 Task: Add Sprouts Organic Sumatra Light Roast Ground Coffee to the cart.
Action: Mouse pressed left at (20, 87)
Screenshot: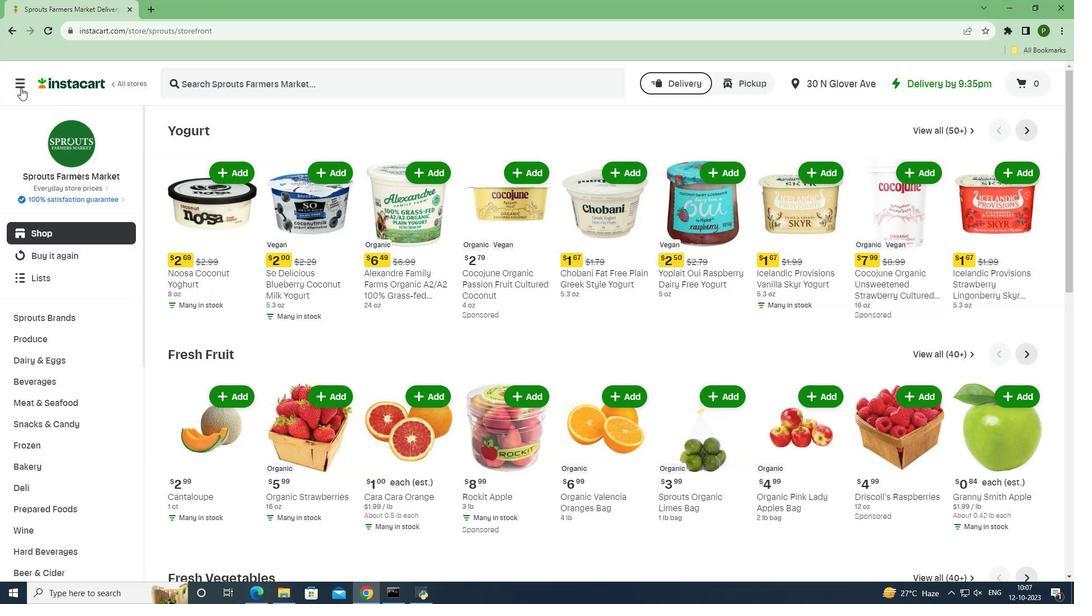 
Action: Mouse moved to (47, 301)
Screenshot: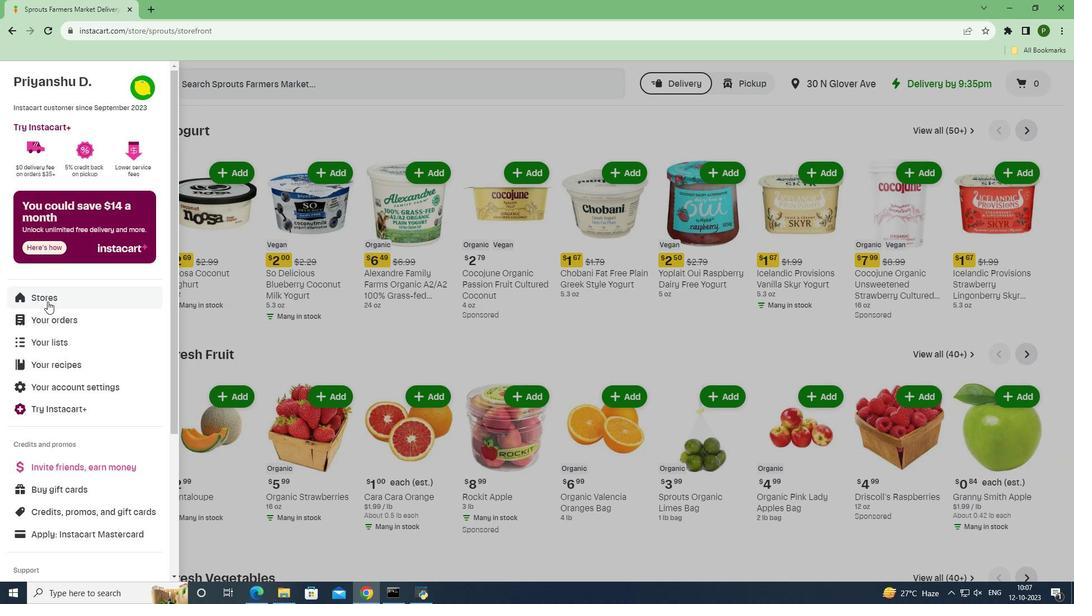 
Action: Mouse pressed left at (47, 301)
Screenshot: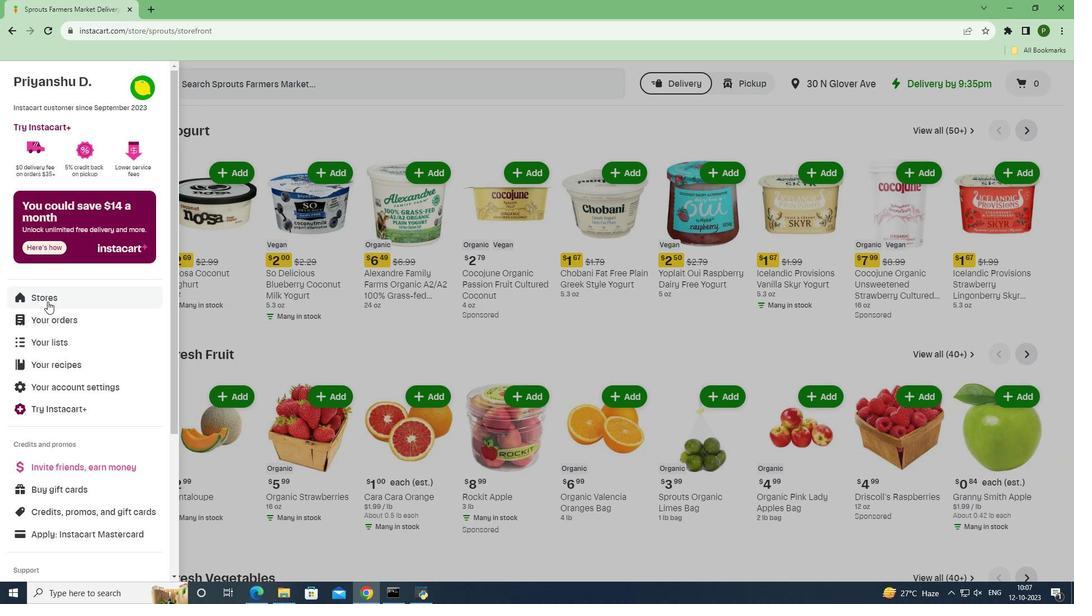 
Action: Mouse moved to (254, 132)
Screenshot: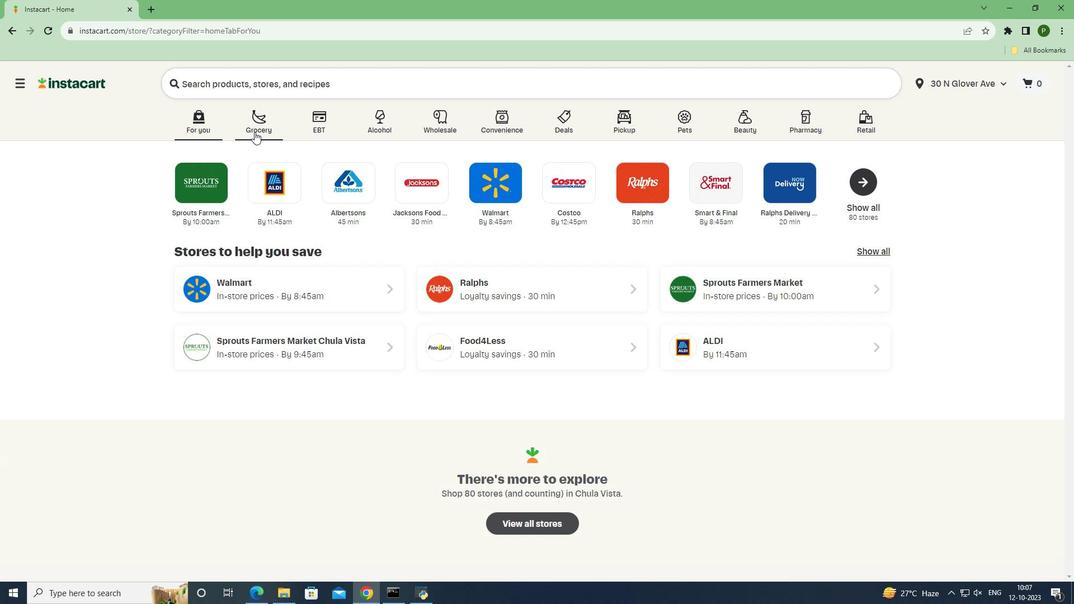 
Action: Mouse pressed left at (254, 132)
Screenshot: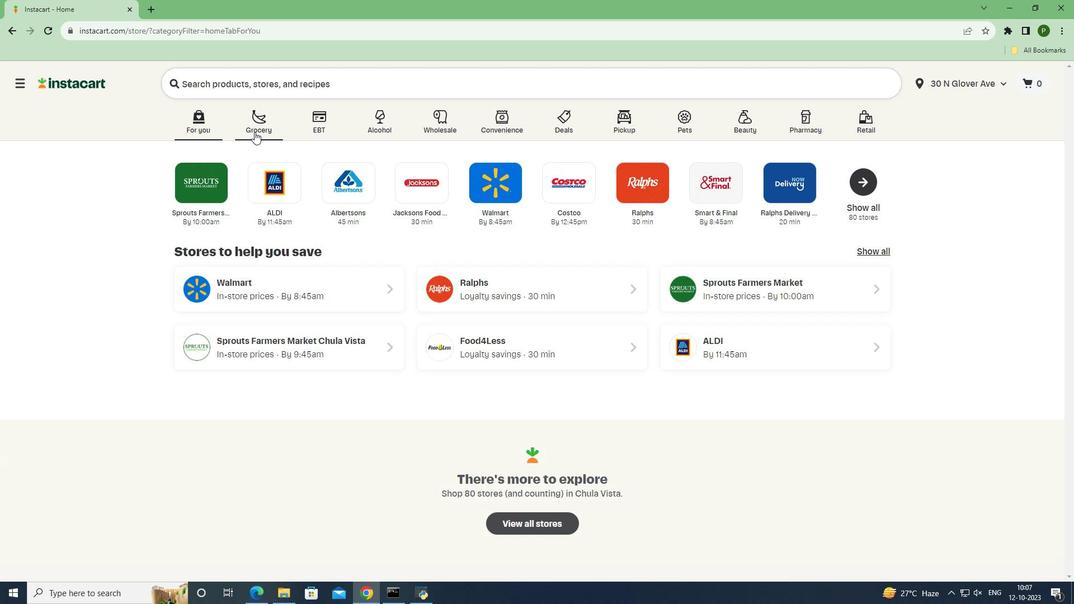
Action: Mouse moved to (445, 260)
Screenshot: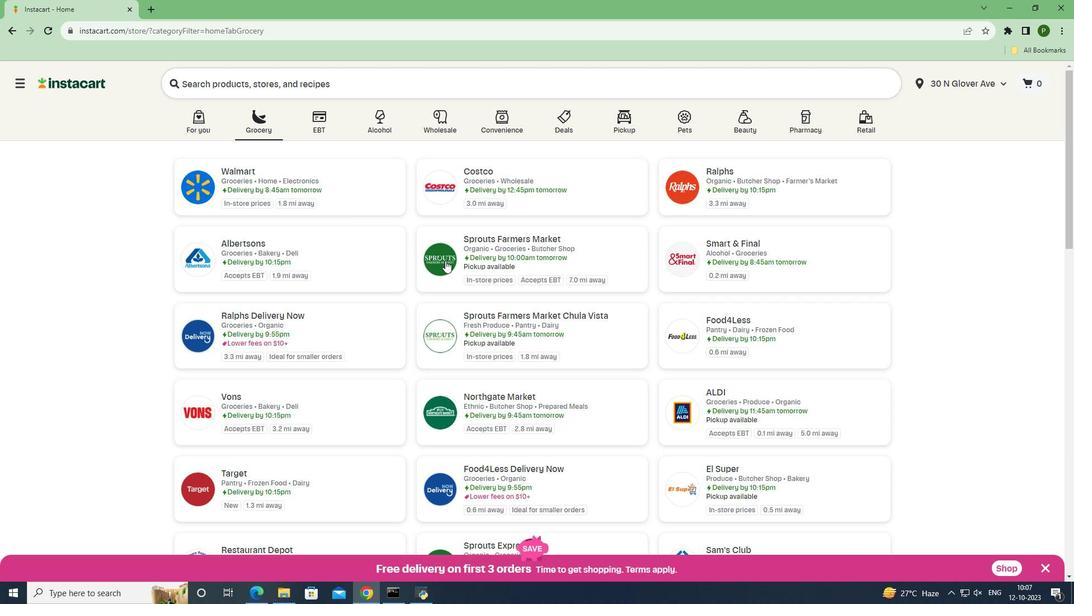 
Action: Mouse pressed left at (445, 260)
Screenshot: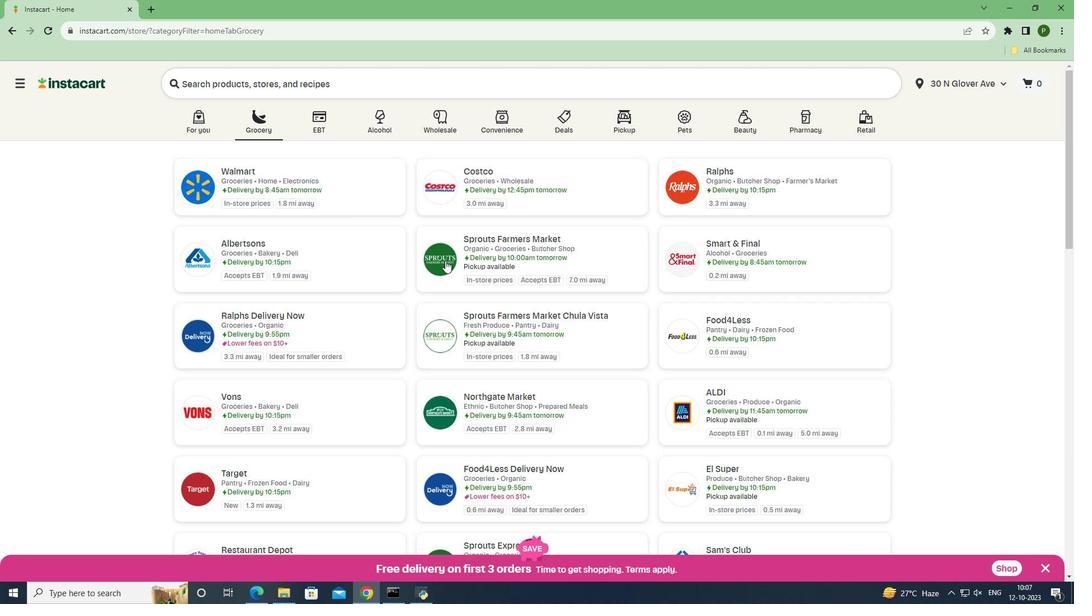 
Action: Mouse moved to (90, 385)
Screenshot: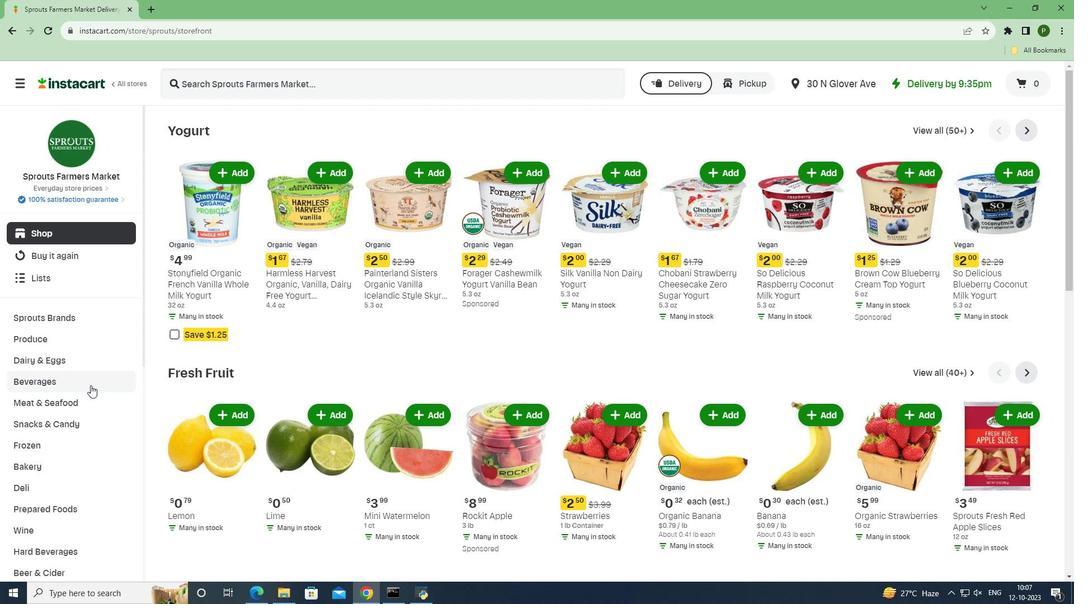 
Action: Mouse pressed left at (90, 385)
Screenshot: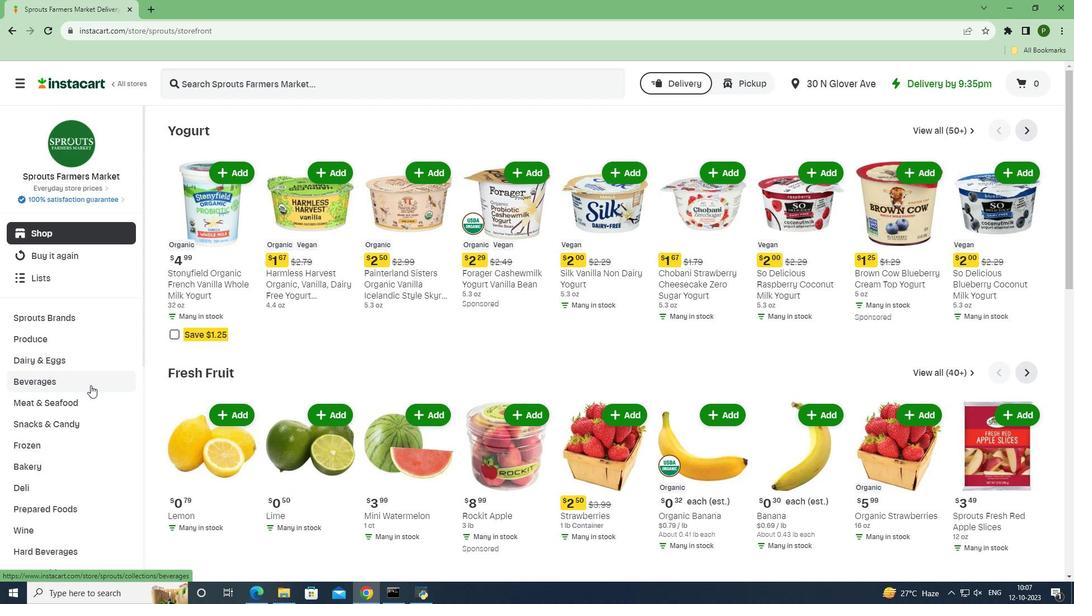 
Action: Mouse moved to (413, 154)
Screenshot: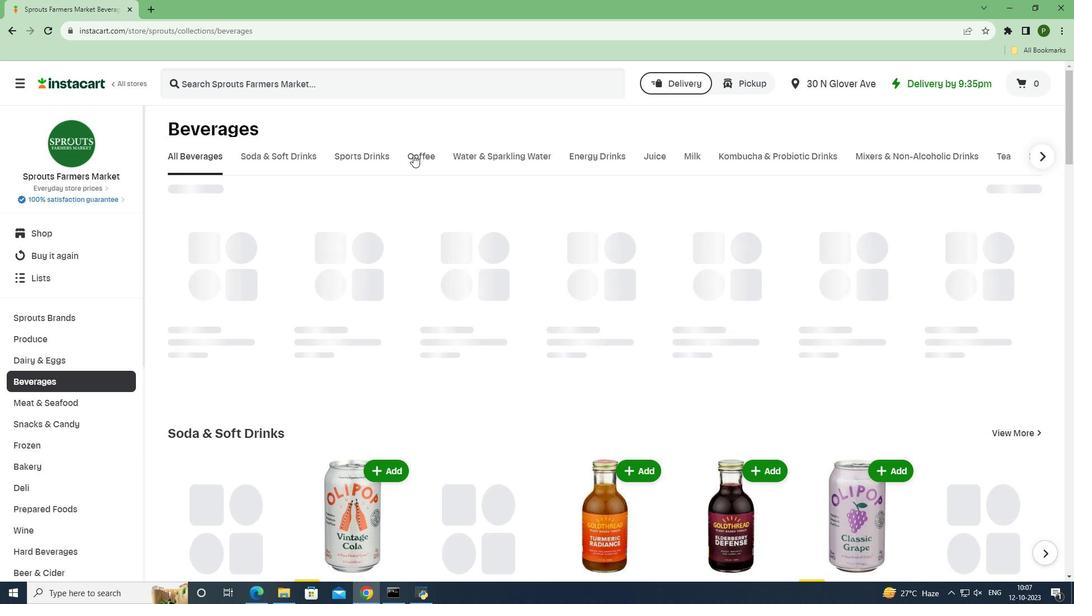 
Action: Mouse pressed left at (413, 154)
Screenshot: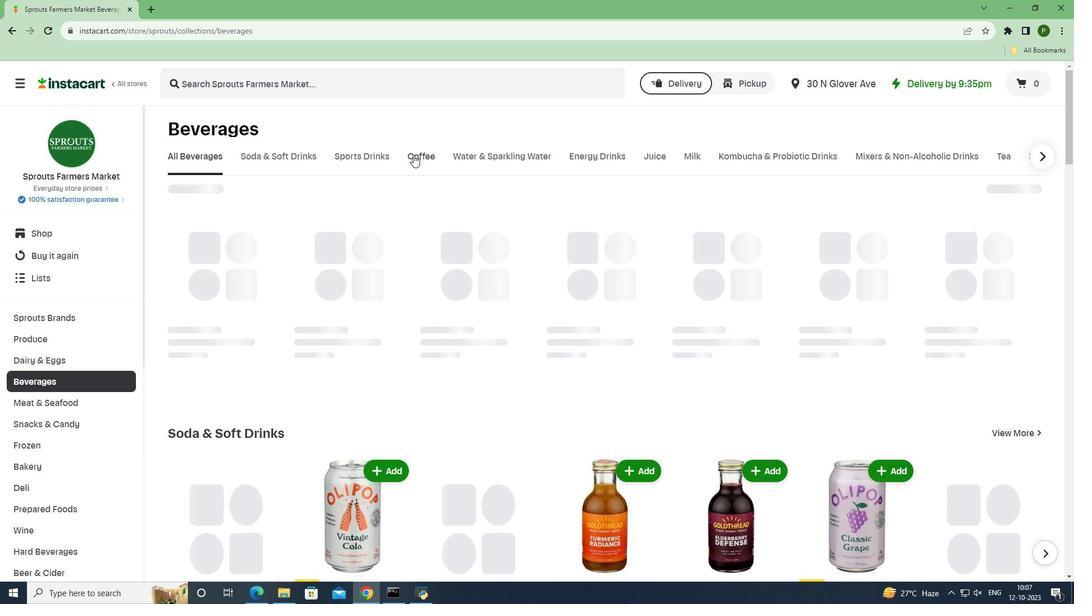 
Action: Mouse moved to (309, 90)
Screenshot: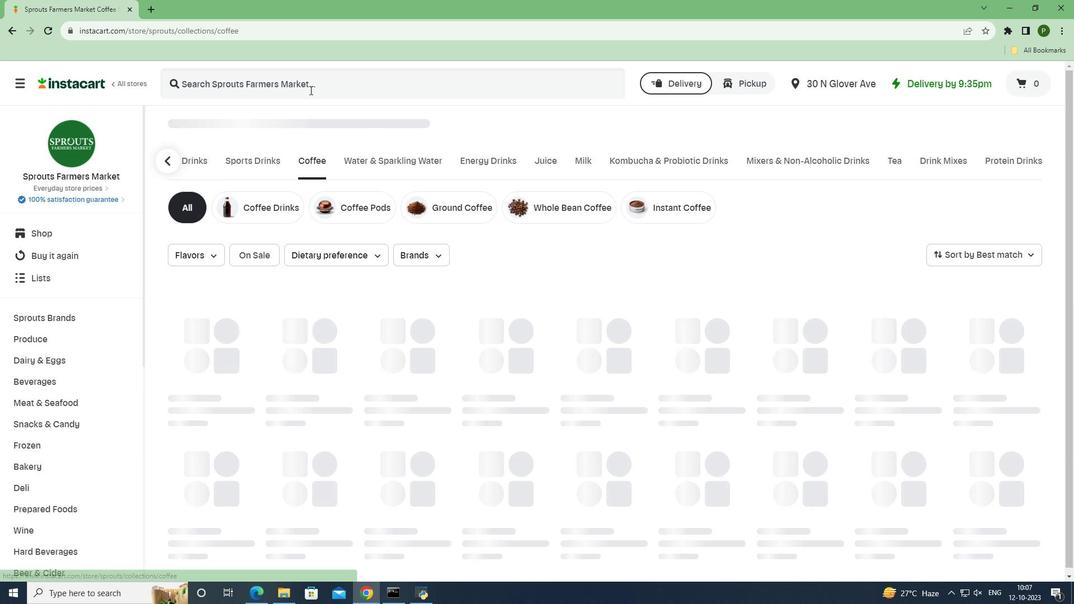 
Action: Mouse pressed left at (309, 90)
Screenshot: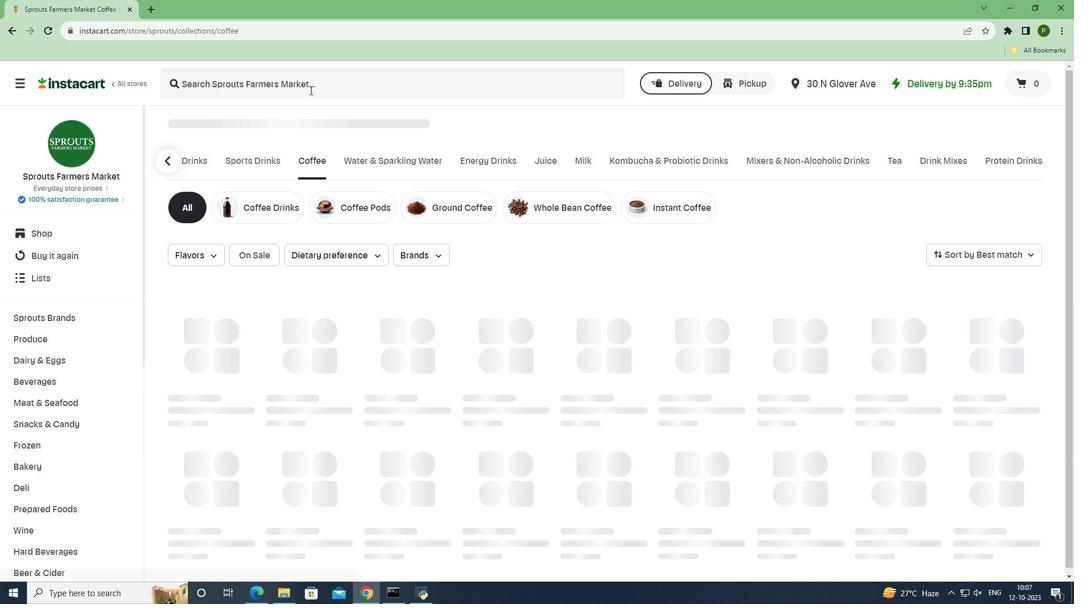 
Action: Mouse moved to (306, 86)
Screenshot: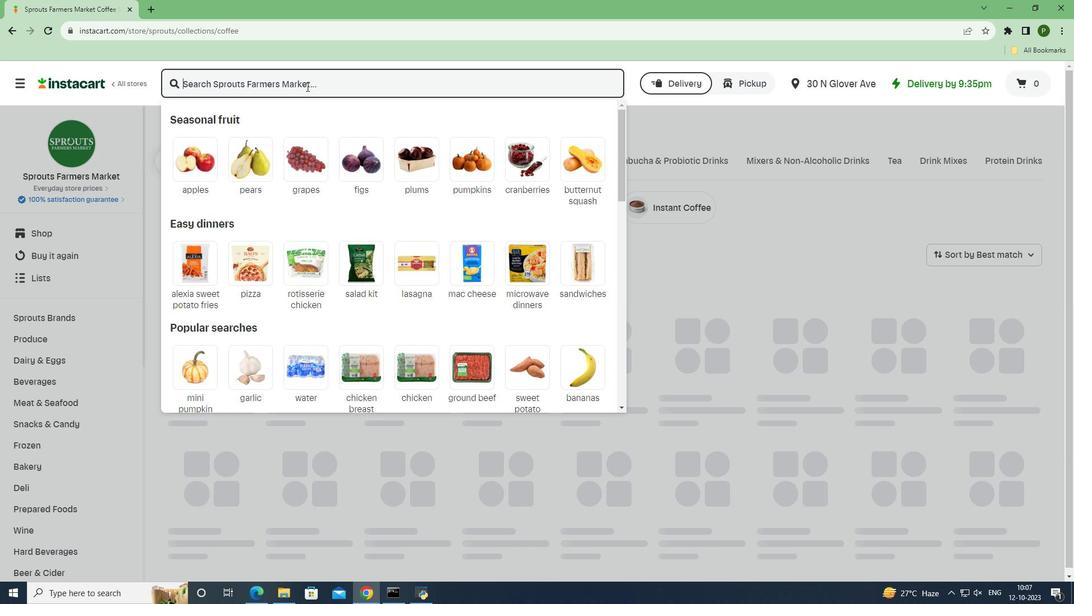 
Action: Key pressed <Key.caps_lock>S<Key.caps_lock>prouts<Key.space><Key.caps_lock>O<Key.caps_lock>rganic<Key.space><Key.caps_lock>S<Key.caps_lock>umatra<Key.space><Key.caps_lock>L<Key.caps_lock>ight<Key.space><Key.caps_lock>R<Key.caps_lock>oast<Key.space><Key.caps_lock>G<Key.caps_lock>round<Key.space><Key.caps_lock>C<Key.caps_lock>offee<Key.enter>
Screenshot: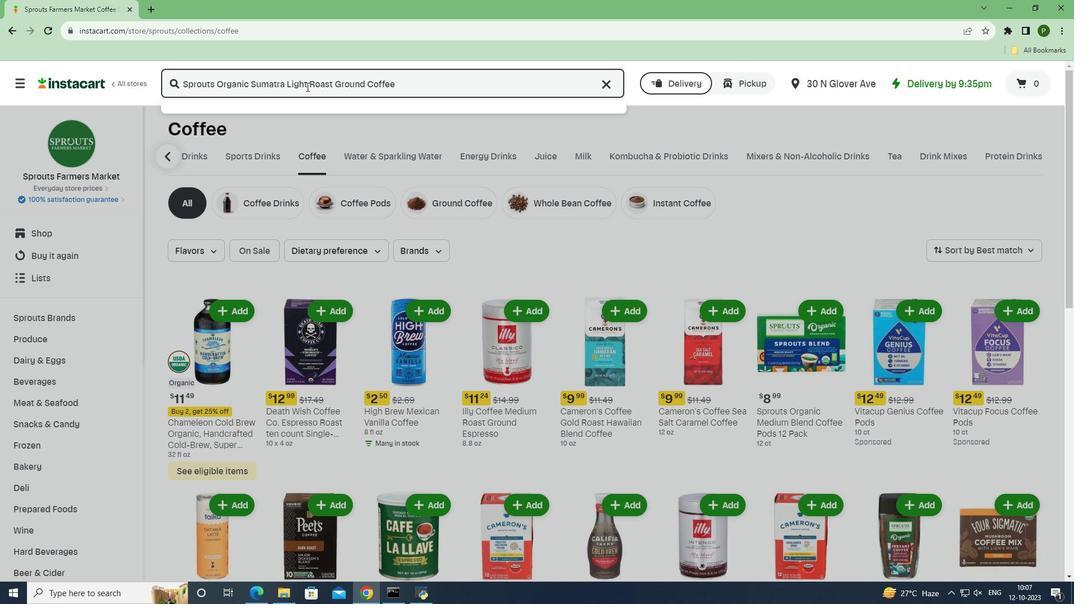 
Action: Mouse moved to (651, 175)
Screenshot: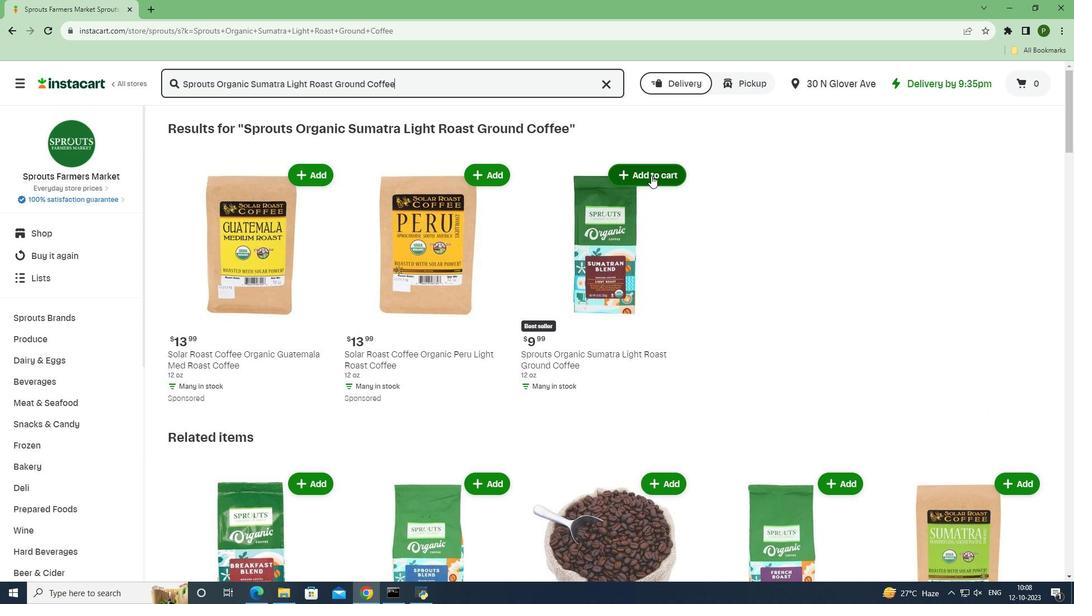 
Action: Mouse pressed left at (651, 175)
Screenshot: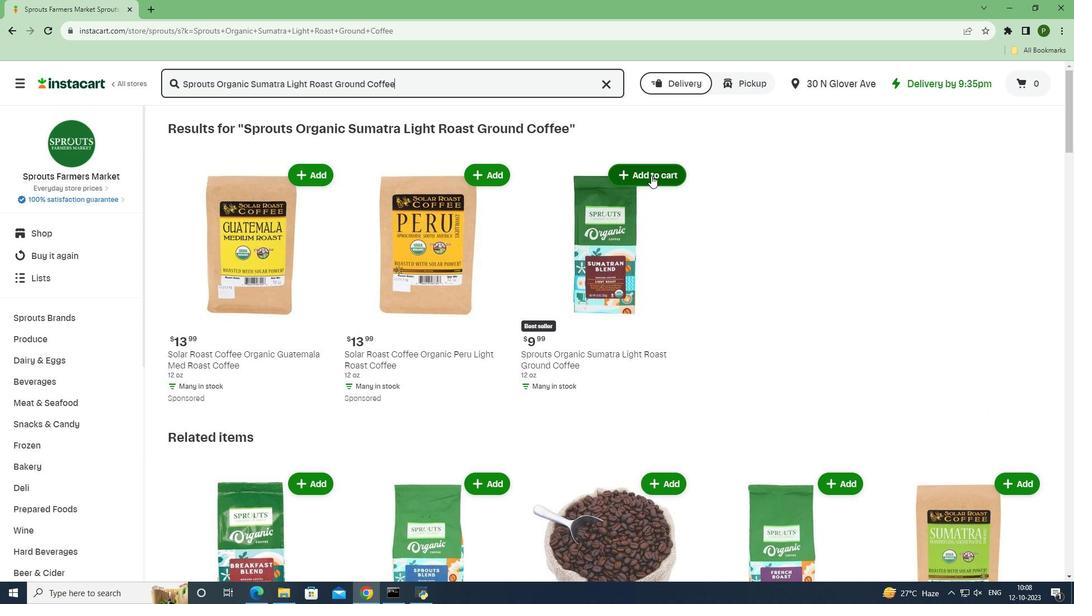 
Action: Mouse moved to (718, 242)
Screenshot: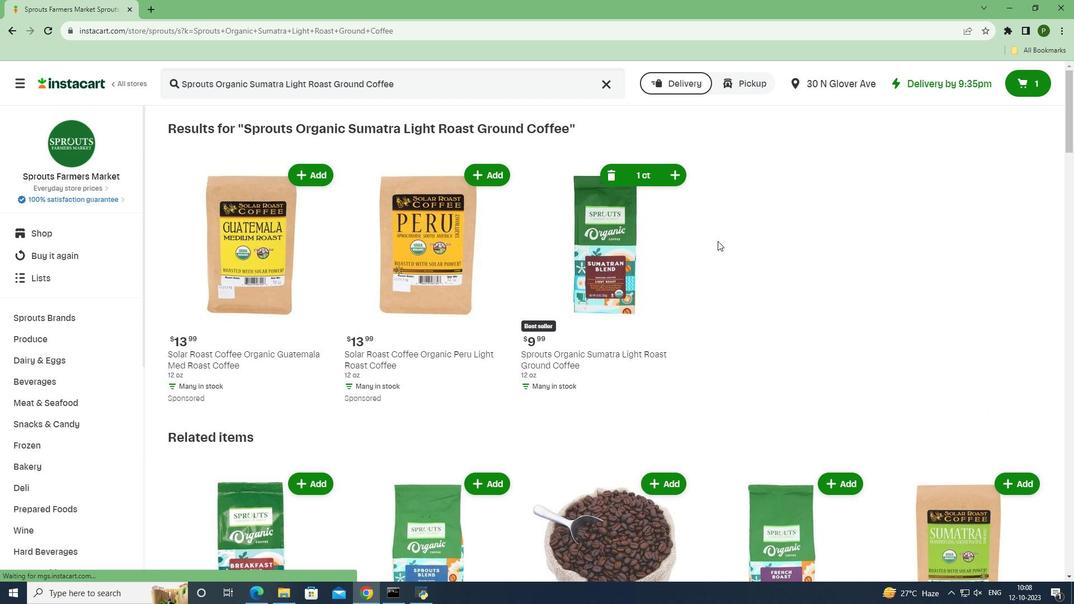
